 Task: Clear the last 4 weeks cached images.
Action: Mouse moved to (1131, 38)
Screenshot: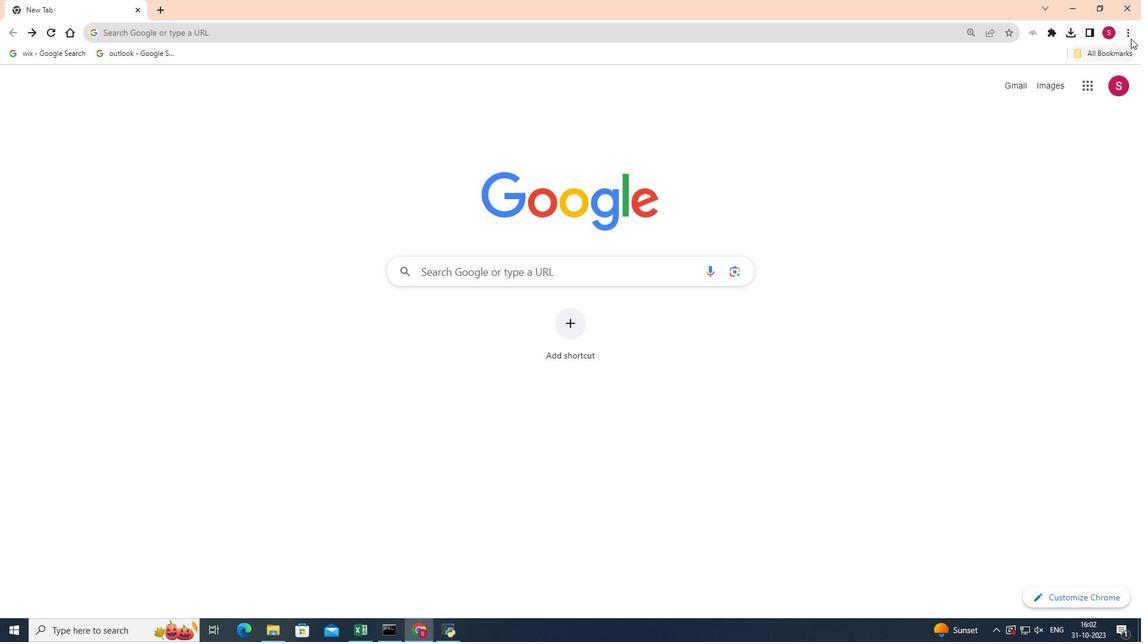 
Action: Mouse pressed left at (1131, 38)
Screenshot: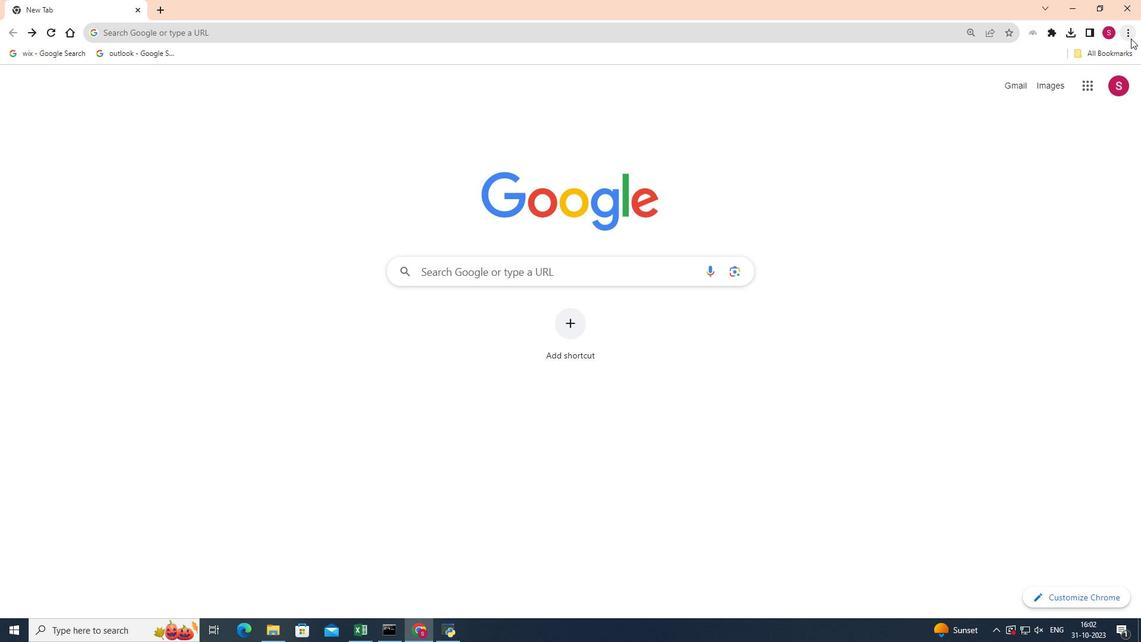 
Action: Mouse moved to (1036, 221)
Screenshot: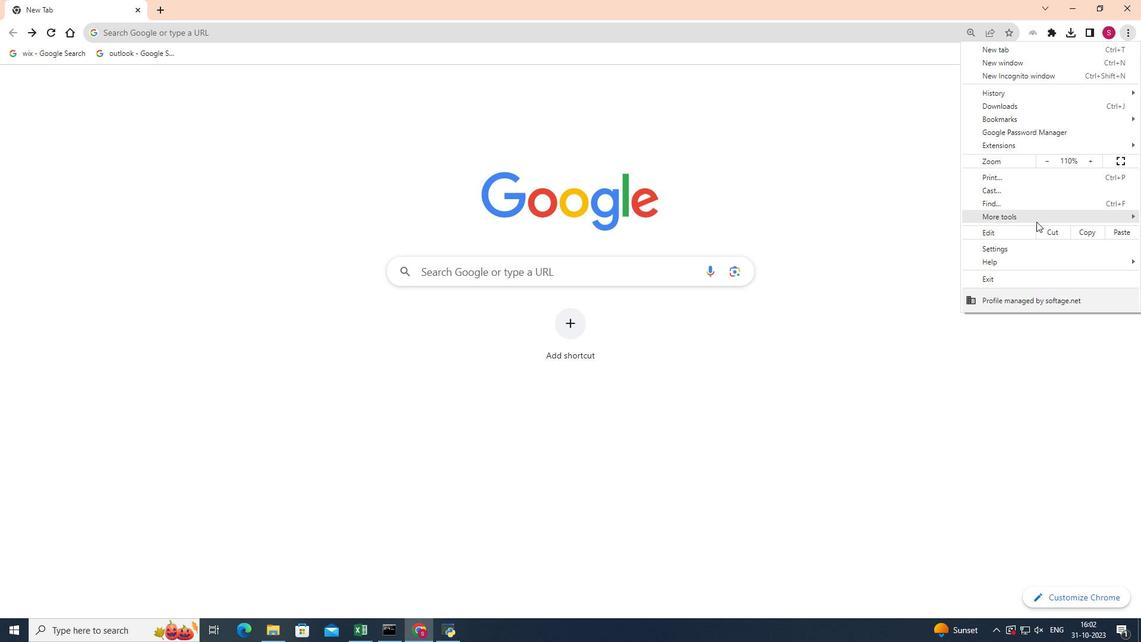 
Action: Mouse pressed left at (1036, 221)
Screenshot: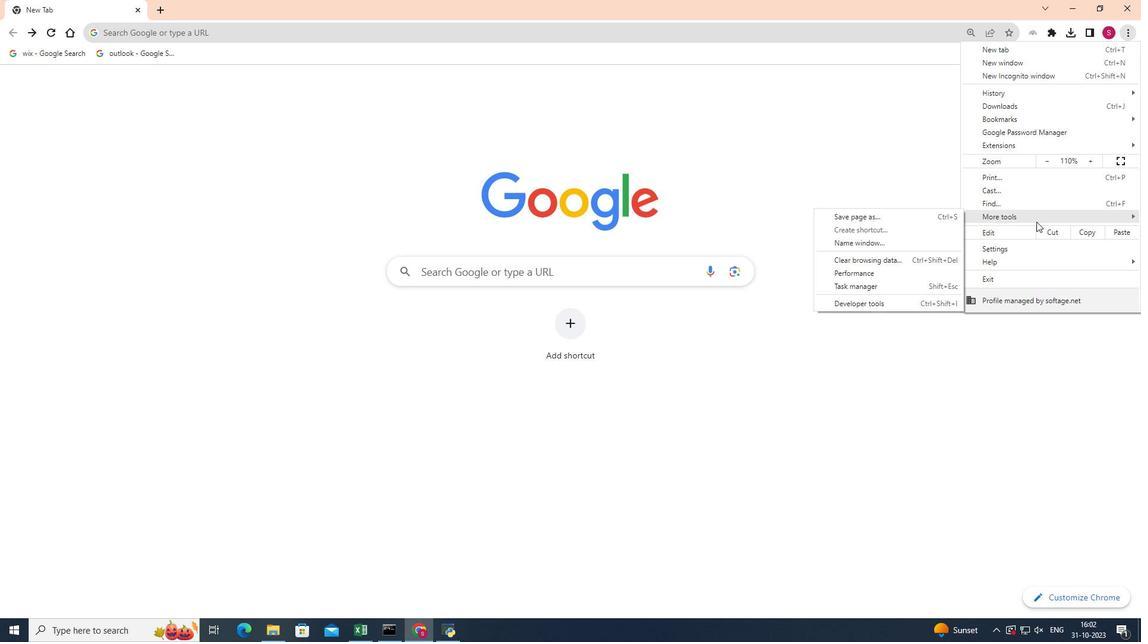 
Action: Mouse moved to (910, 258)
Screenshot: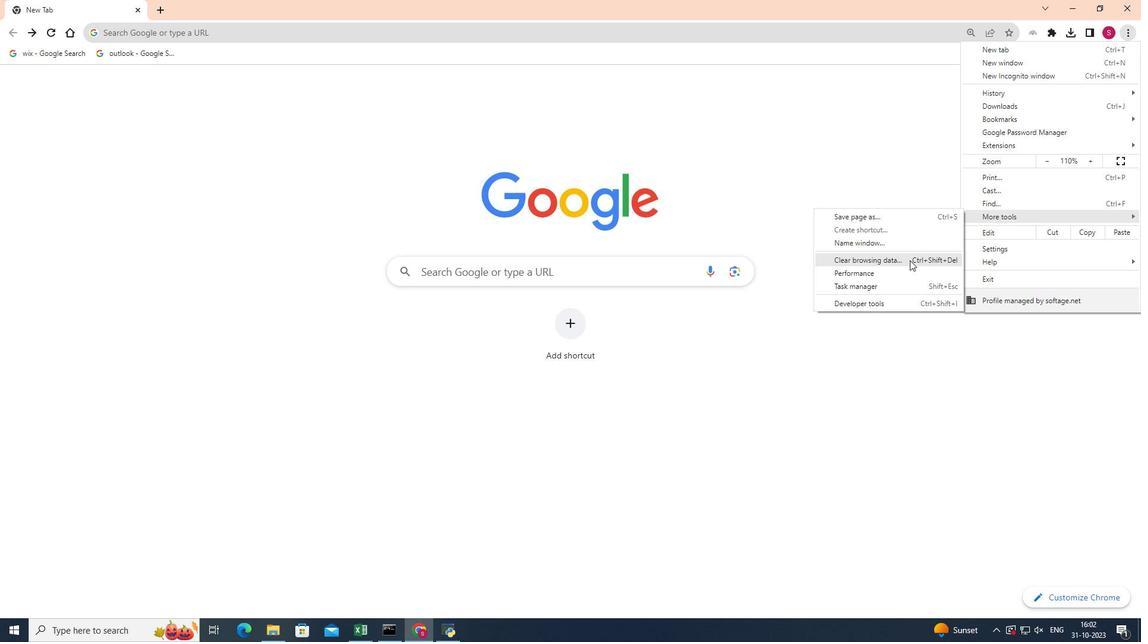 
Action: Mouse pressed left at (910, 258)
Screenshot: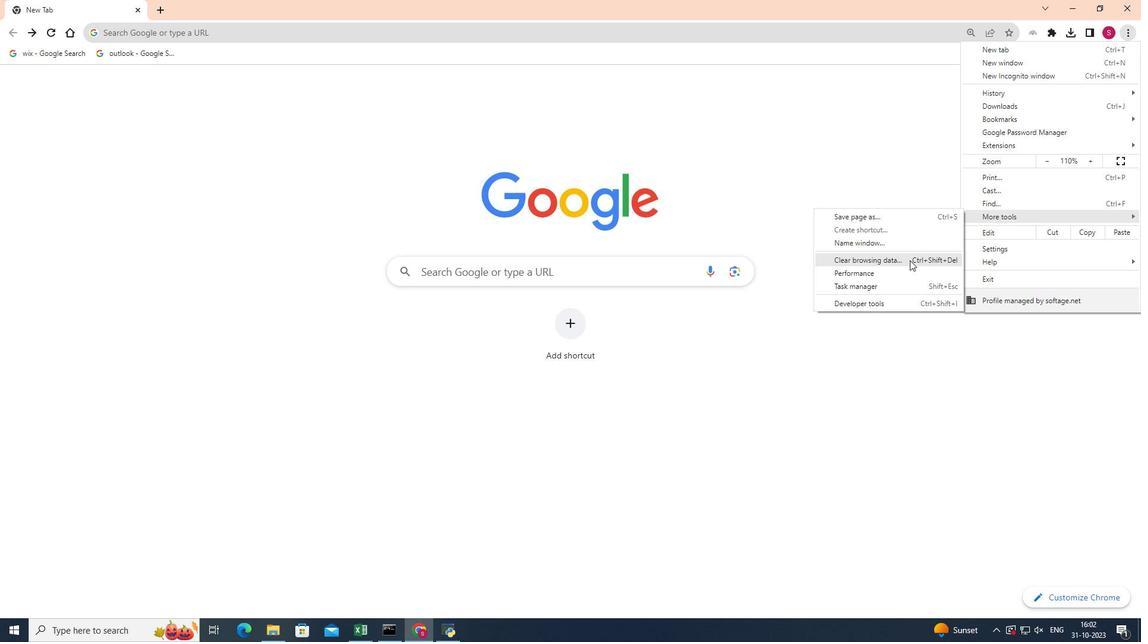 
Action: Mouse moved to (571, 216)
Screenshot: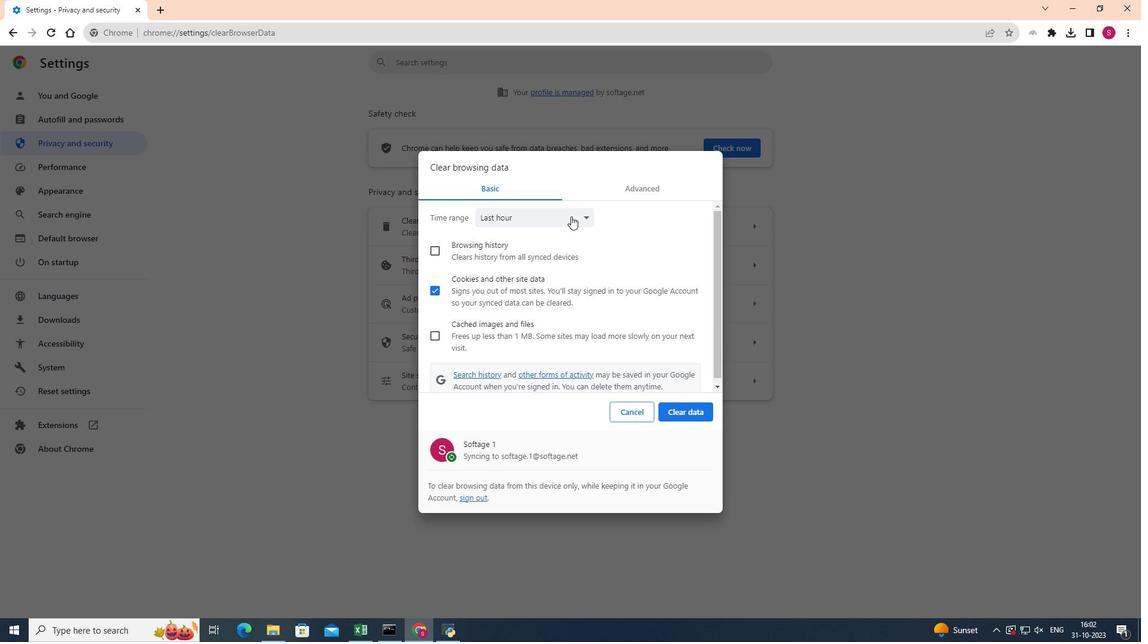 
Action: Mouse pressed left at (571, 216)
Screenshot: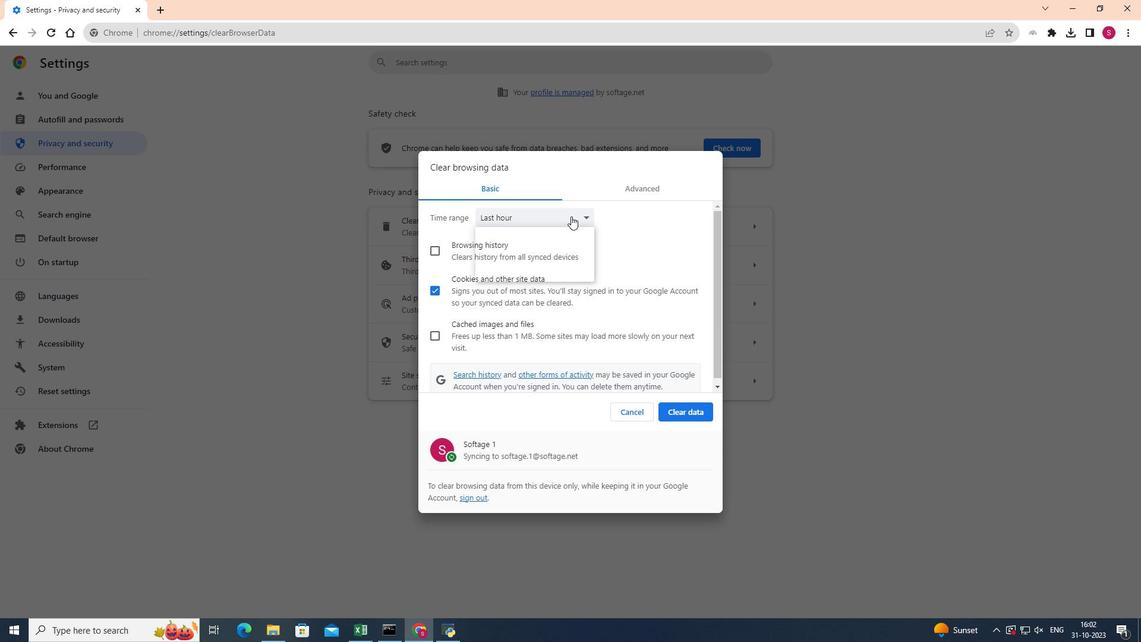 
Action: Mouse moved to (529, 264)
Screenshot: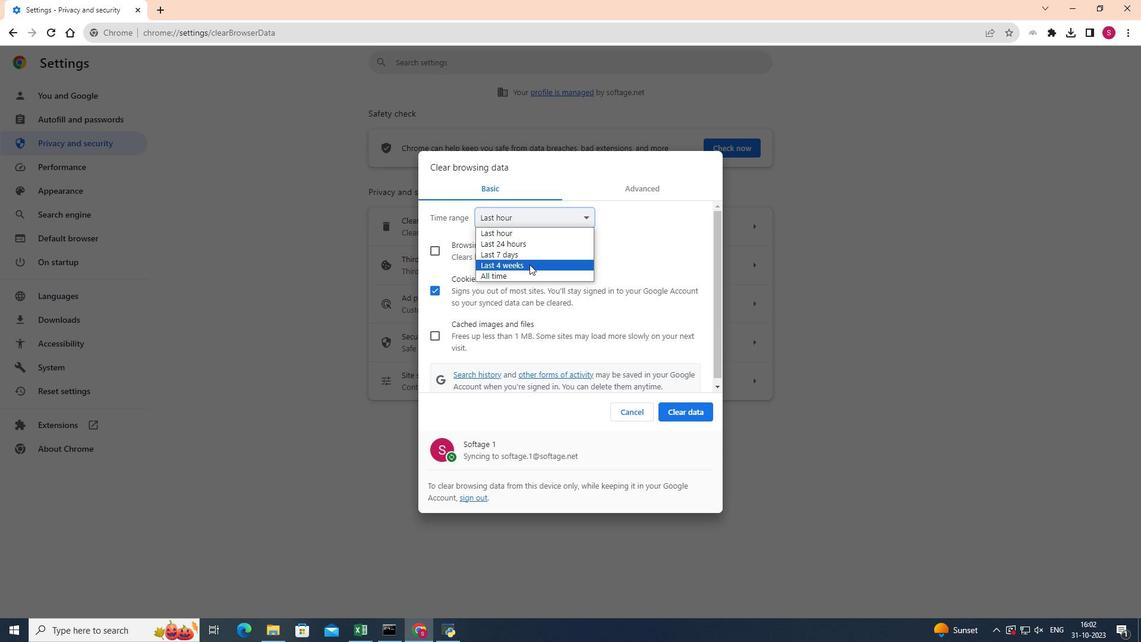 
Action: Mouse pressed left at (529, 264)
Screenshot: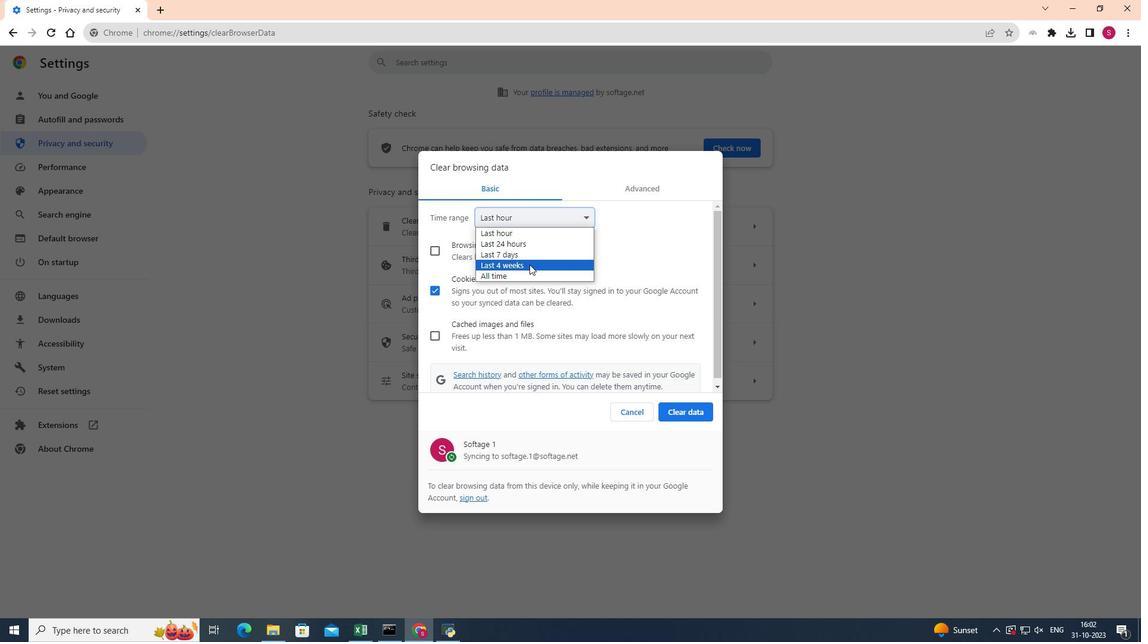 
Action: Mouse moved to (437, 290)
Screenshot: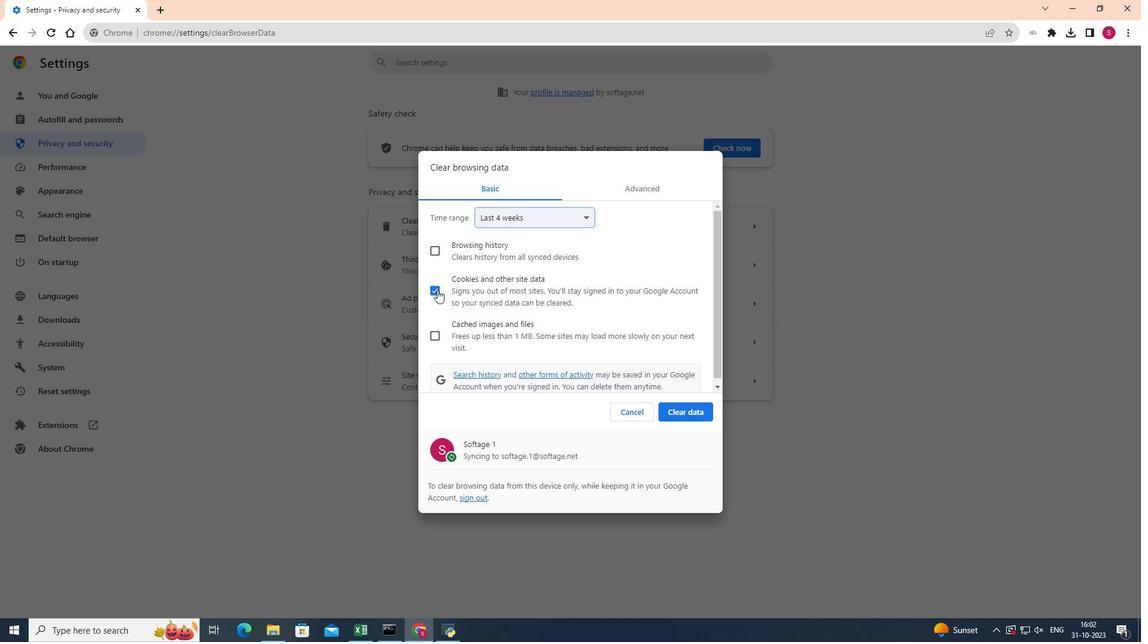
Action: Mouse pressed left at (437, 290)
Screenshot: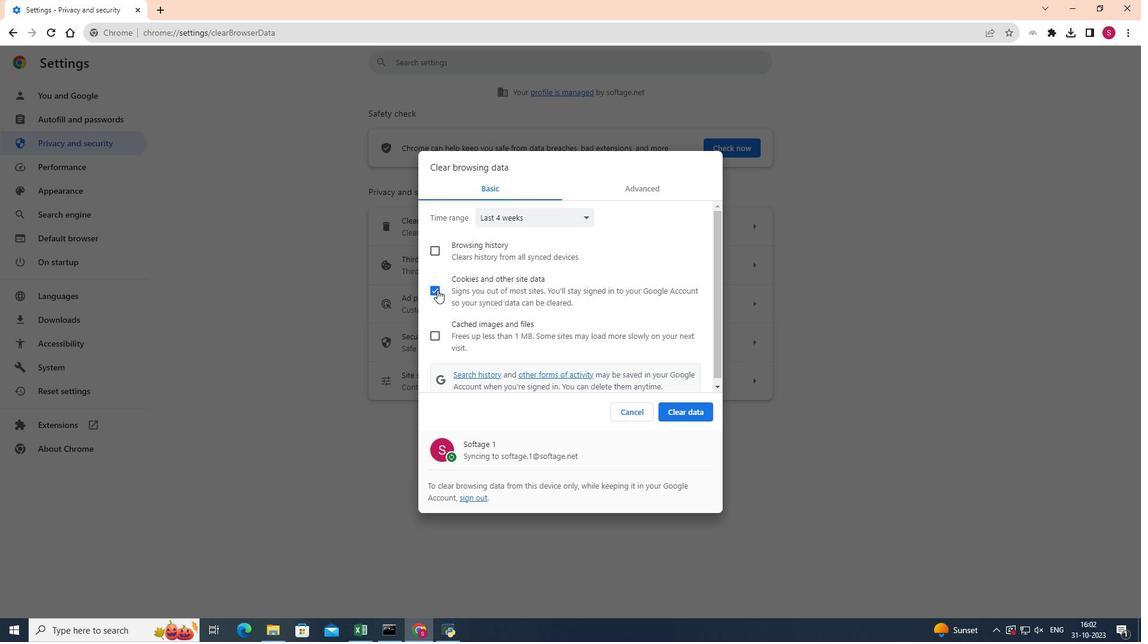 
Action: Mouse moved to (430, 334)
Screenshot: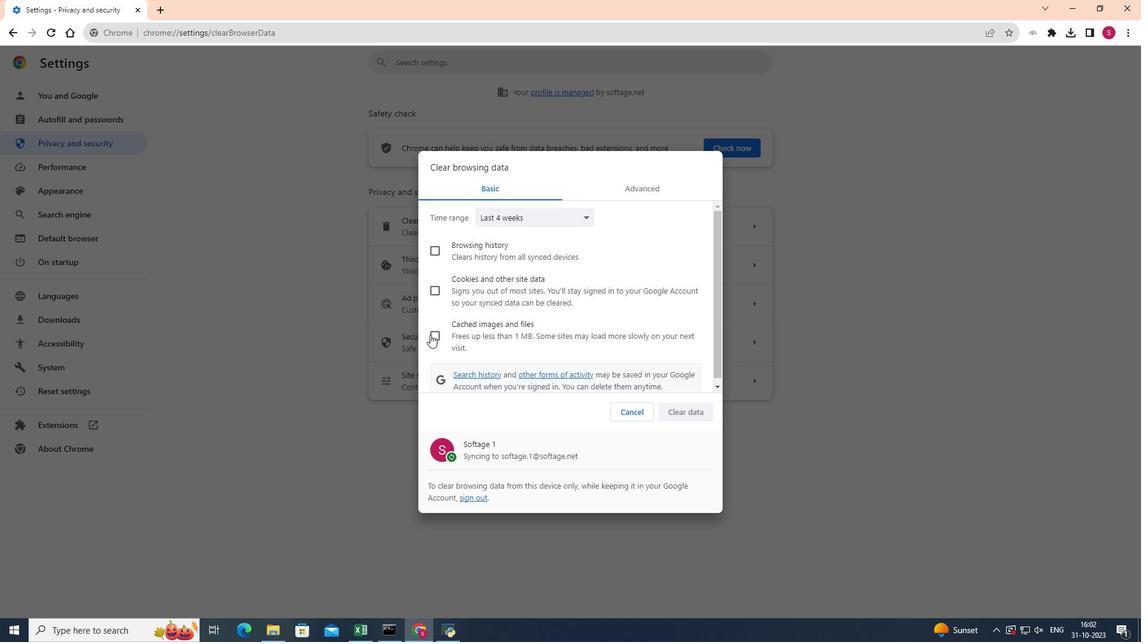 
Action: Mouse pressed left at (430, 334)
Screenshot: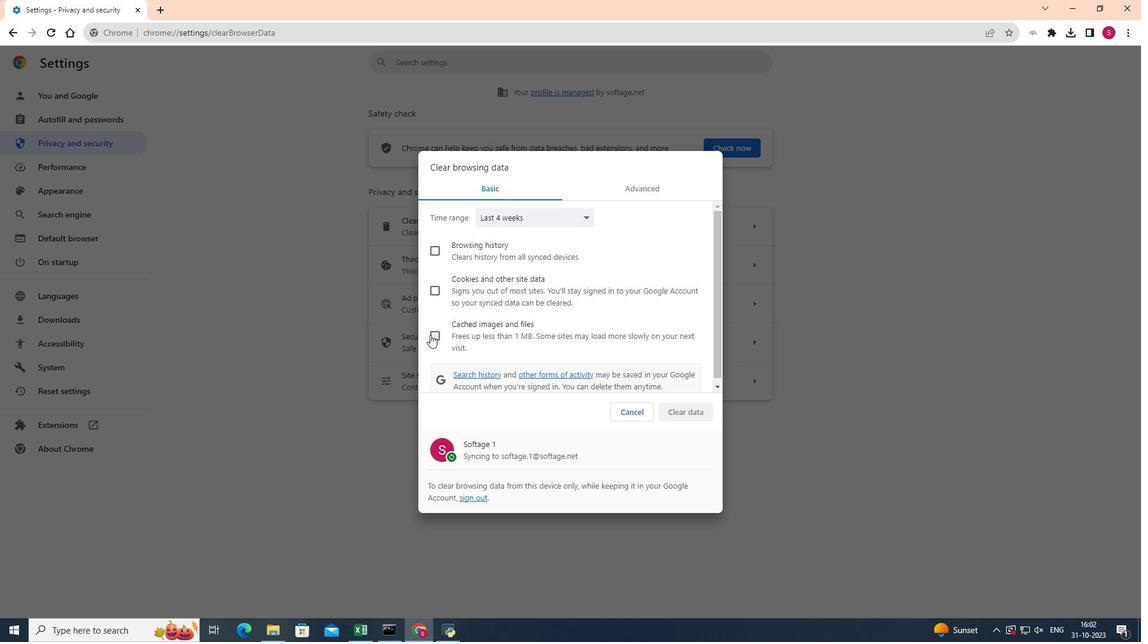 
Action: Mouse moved to (684, 413)
Screenshot: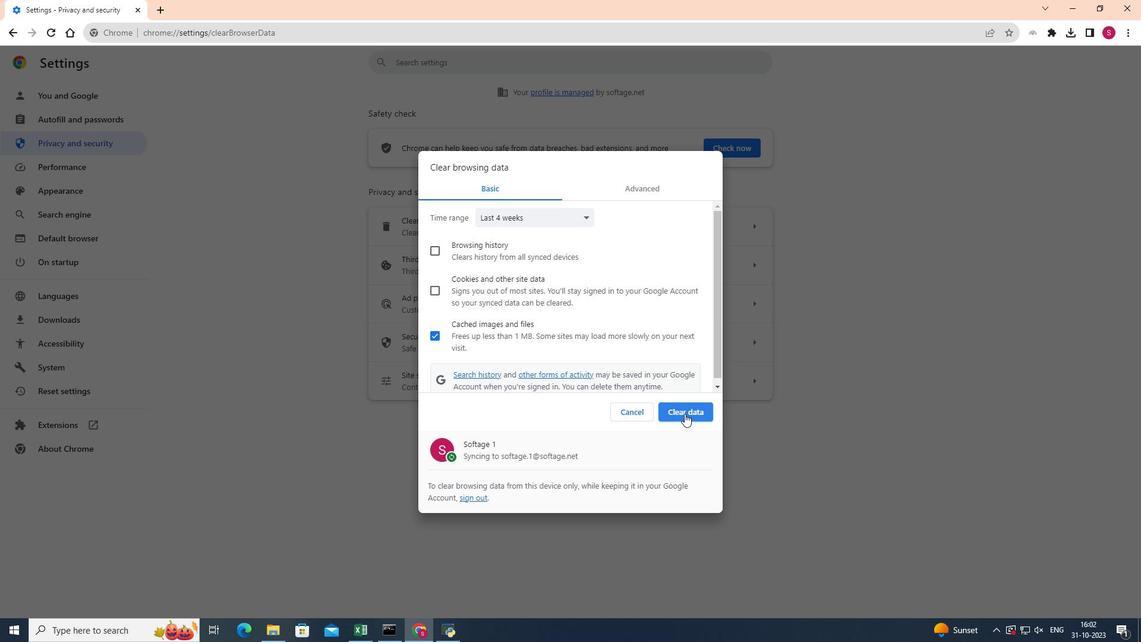 
Action: Mouse pressed left at (684, 413)
Screenshot: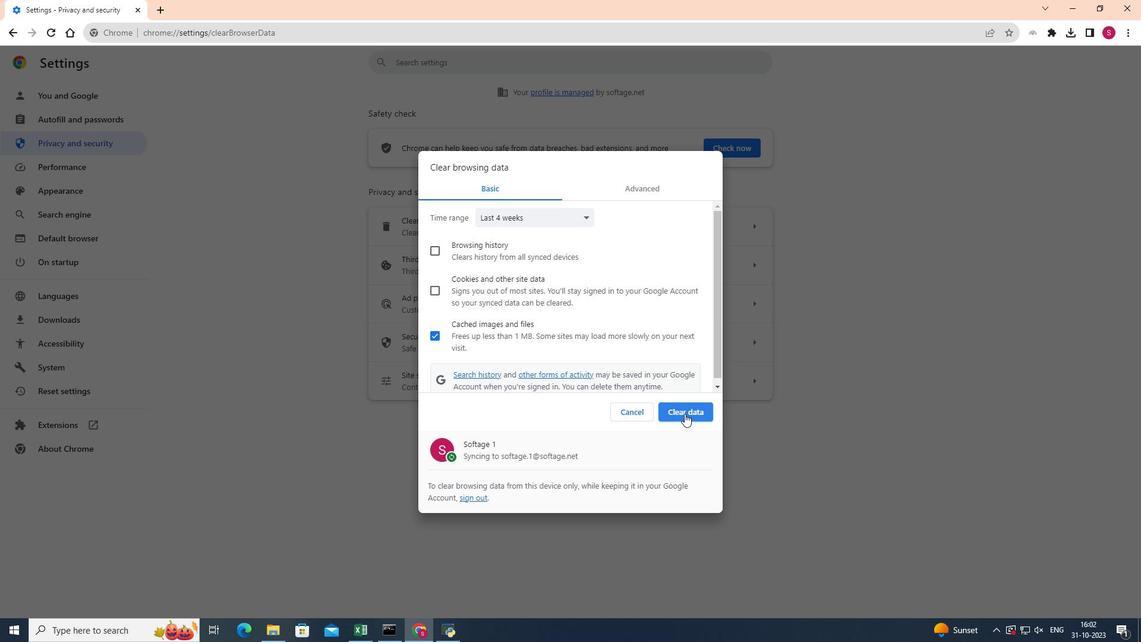 
